 Task: Sort the products in the category "Tofu & Meat Alternatives" by relevance.
Action: Mouse moved to (769, 267)
Screenshot: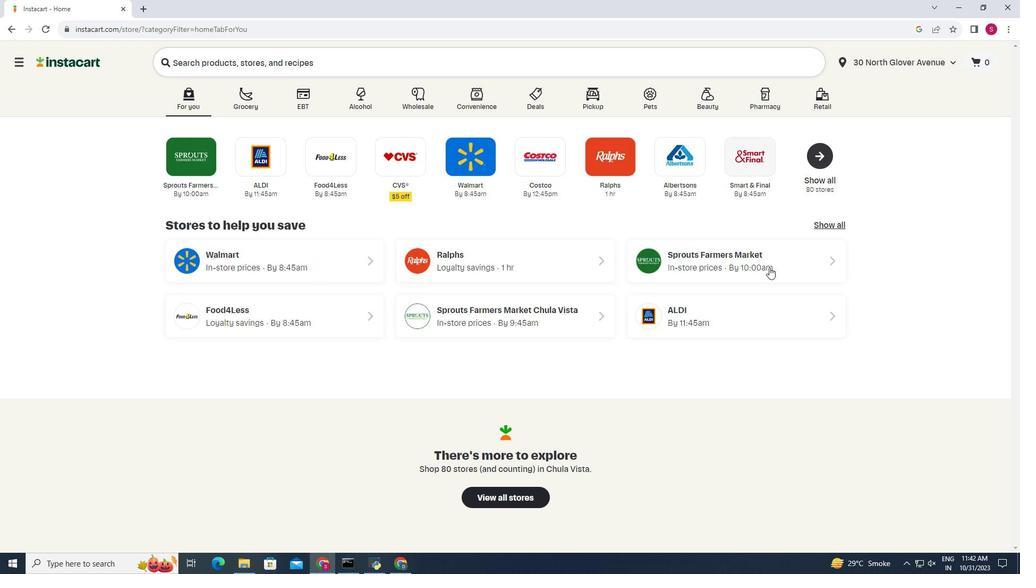 
Action: Mouse pressed left at (769, 267)
Screenshot: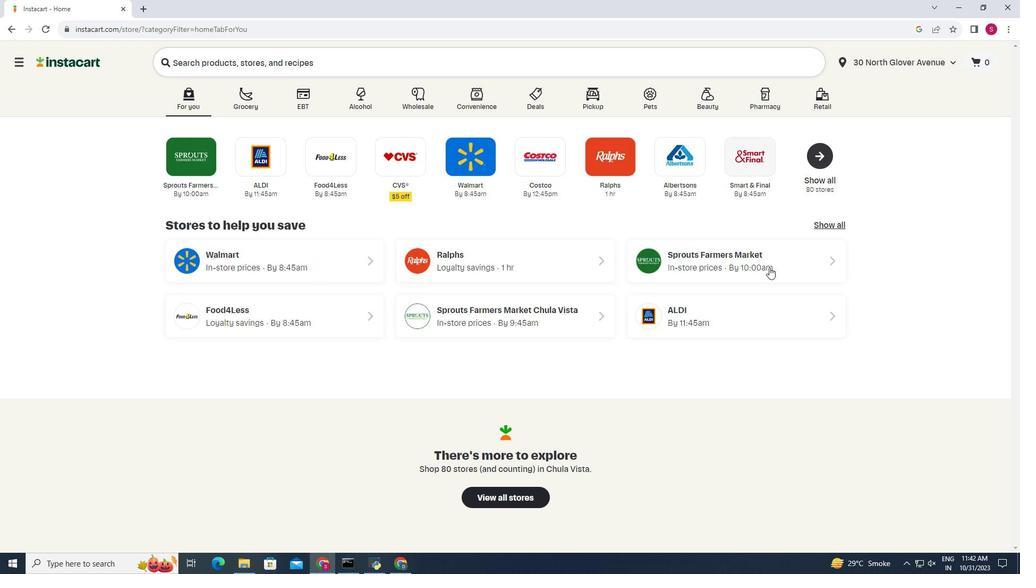 
Action: Mouse moved to (52, 465)
Screenshot: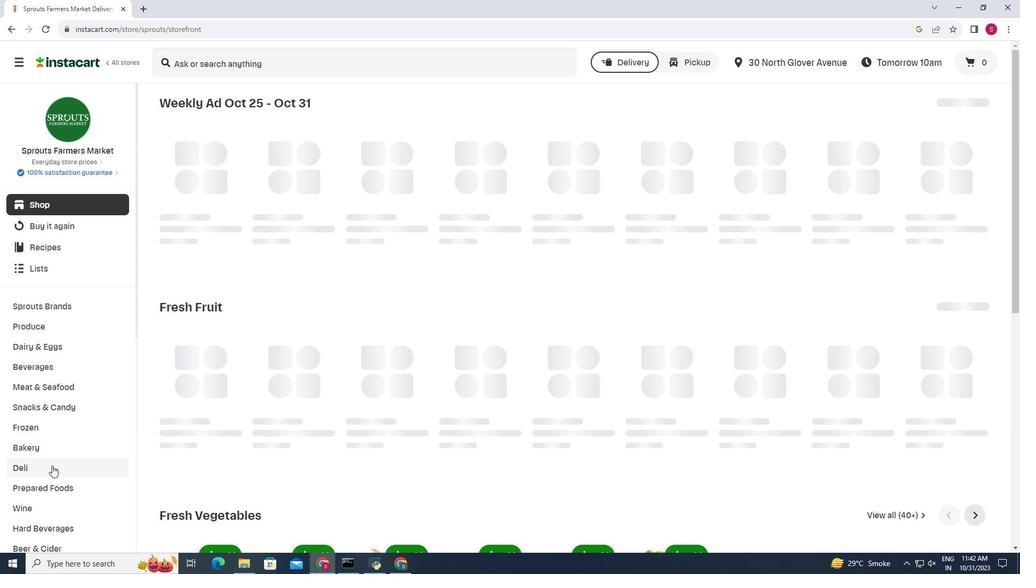 
Action: Mouse pressed left at (52, 465)
Screenshot: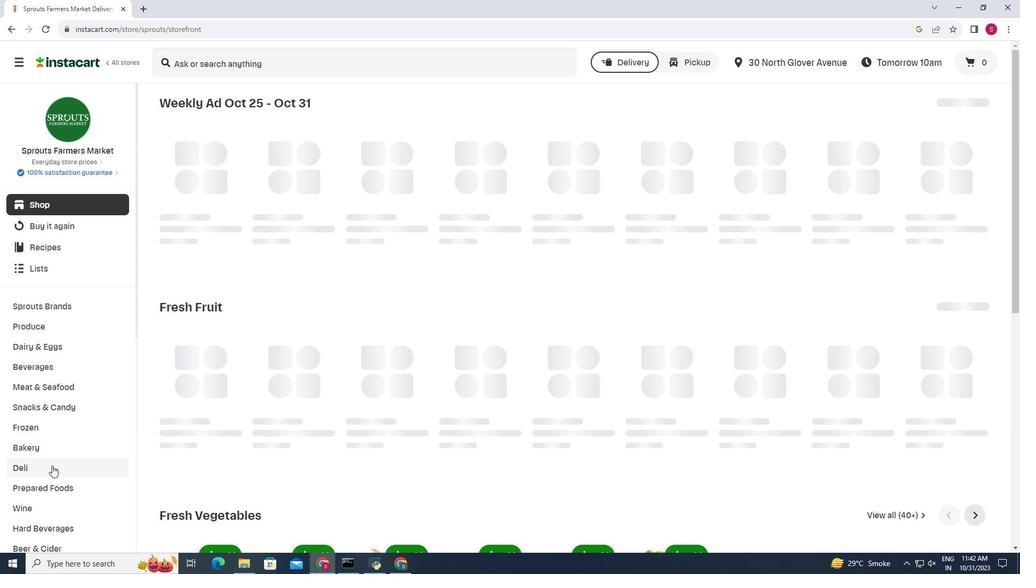 
Action: Mouse moved to (476, 133)
Screenshot: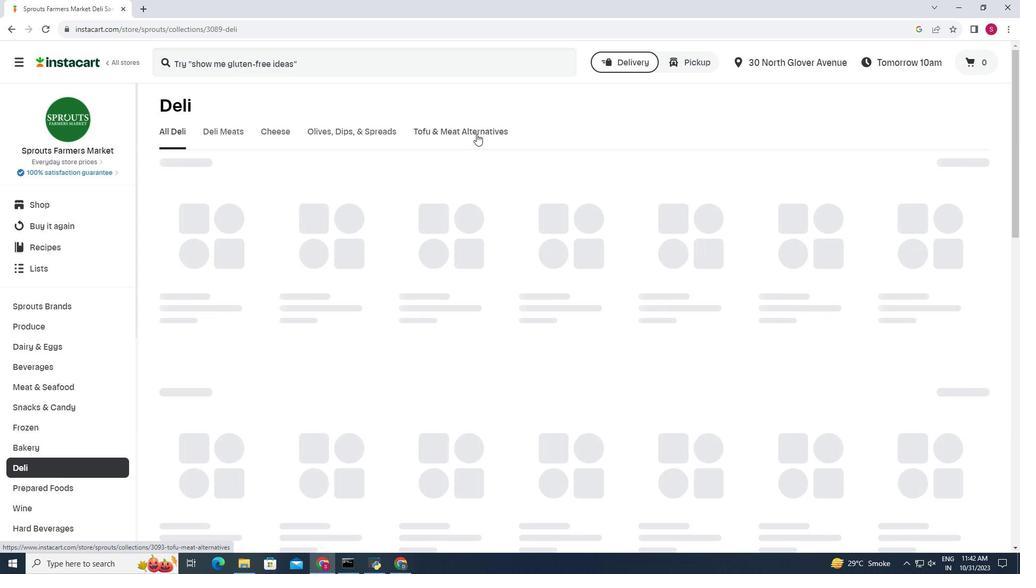 
Action: Mouse pressed left at (476, 133)
Screenshot: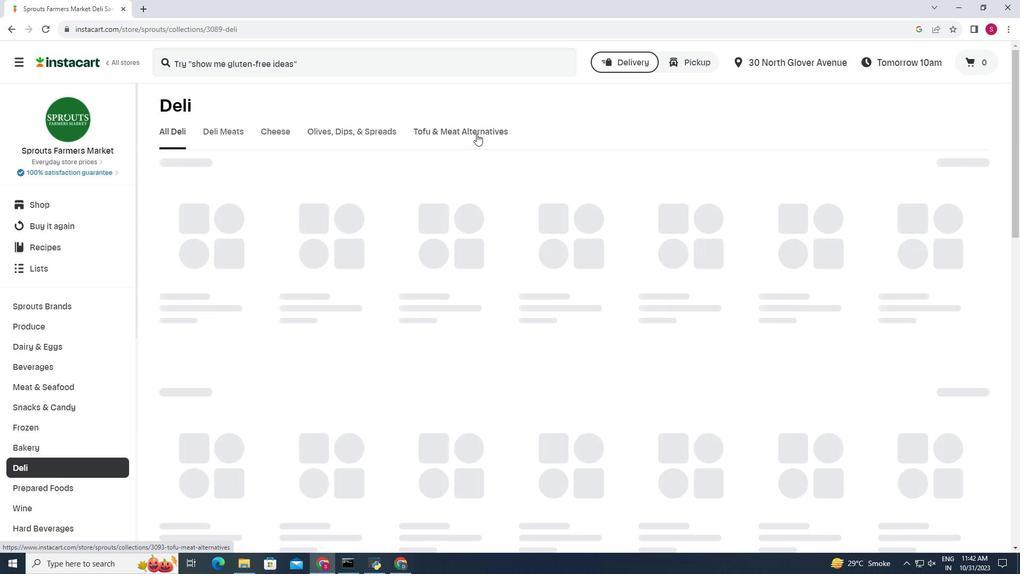 
Action: Mouse moved to (981, 217)
Screenshot: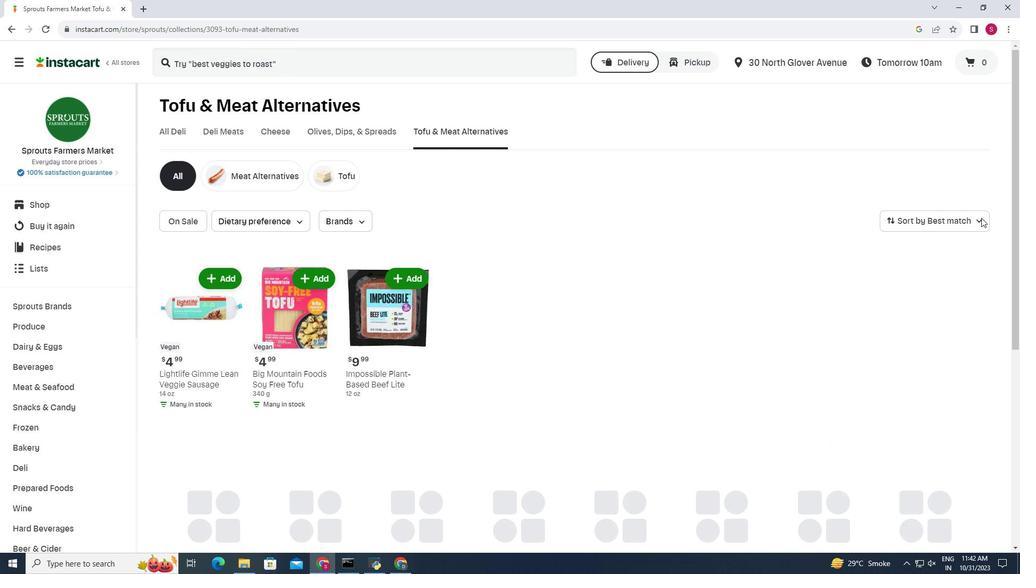 
Action: Mouse pressed left at (981, 217)
Screenshot: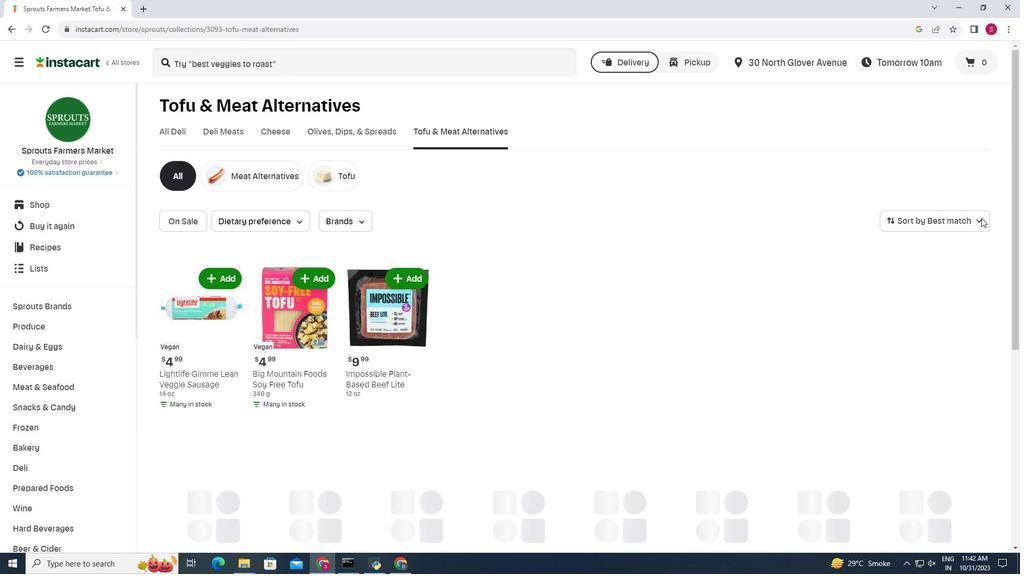 
Action: Mouse moved to (939, 380)
Screenshot: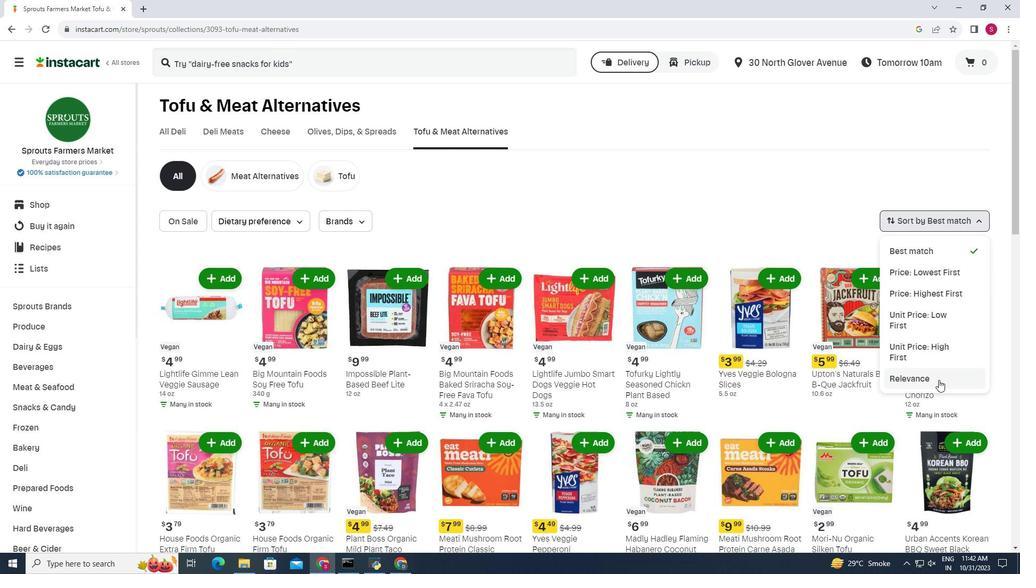 
Action: Mouse pressed left at (939, 380)
Screenshot: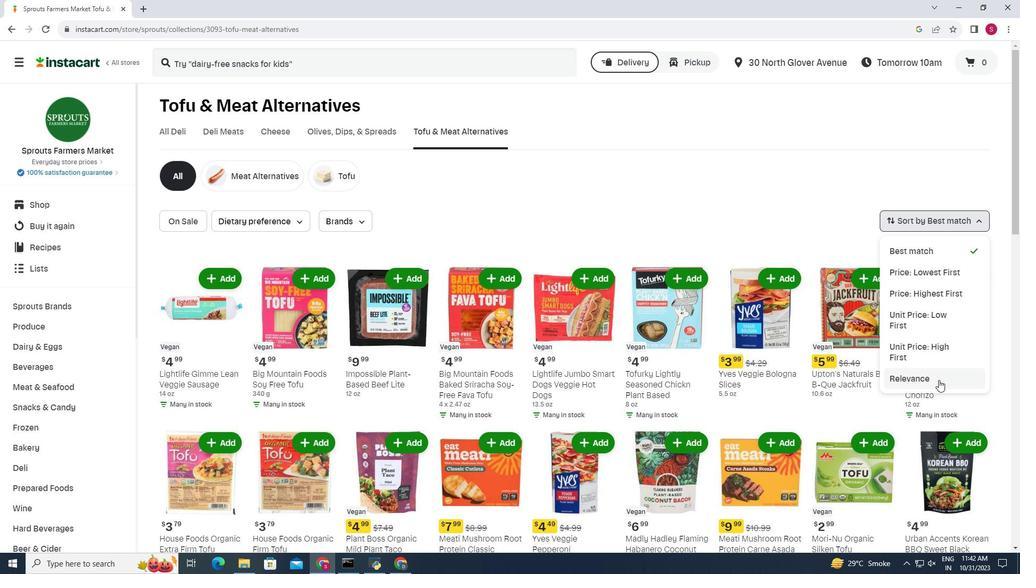 
Action: Mouse moved to (518, 197)
Screenshot: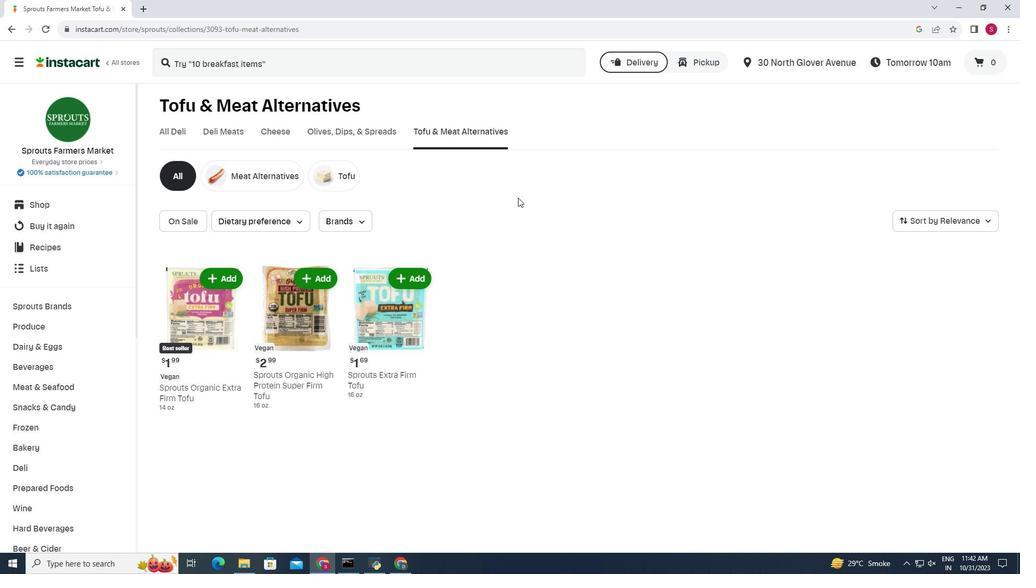 
Action: Mouse scrolled (518, 197) with delta (0, 0)
Screenshot: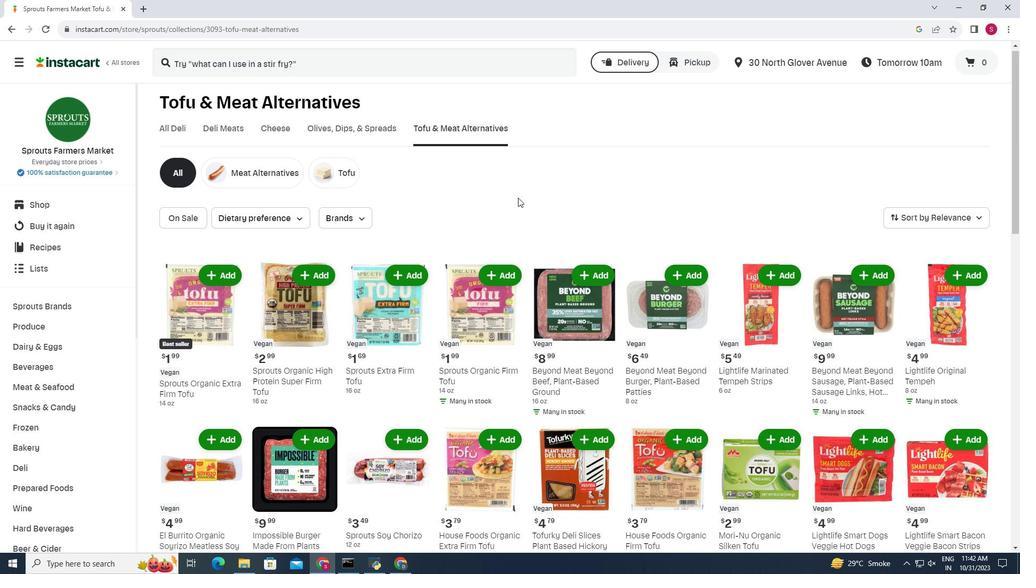 
Action: Mouse scrolled (518, 197) with delta (0, 0)
Screenshot: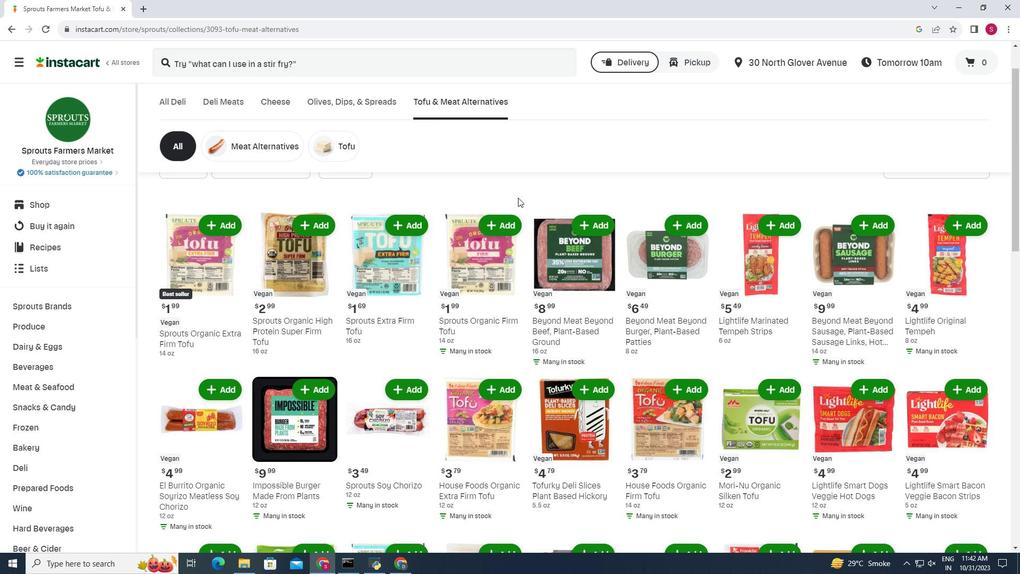 
Action: Mouse scrolled (518, 197) with delta (0, 0)
Screenshot: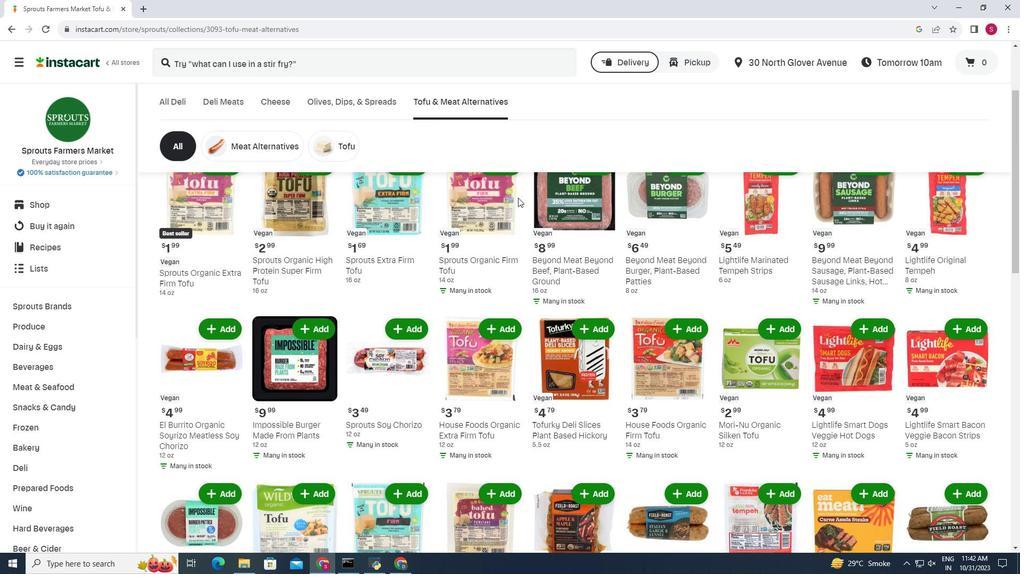 
Action: Mouse scrolled (518, 197) with delta (0, 0)
Screenshot: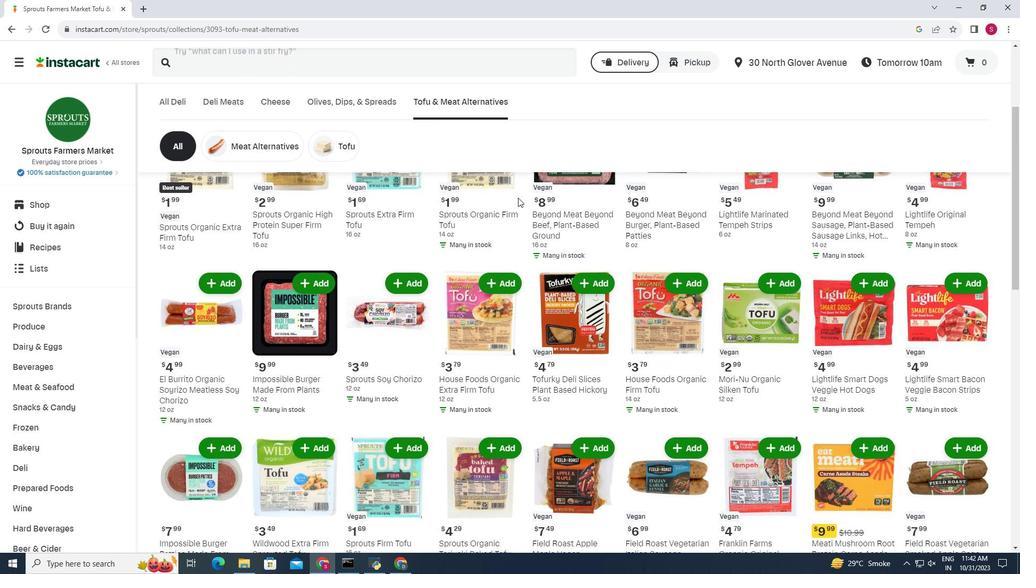 
Action: Mouse moved to (518, 198)
Screenshot: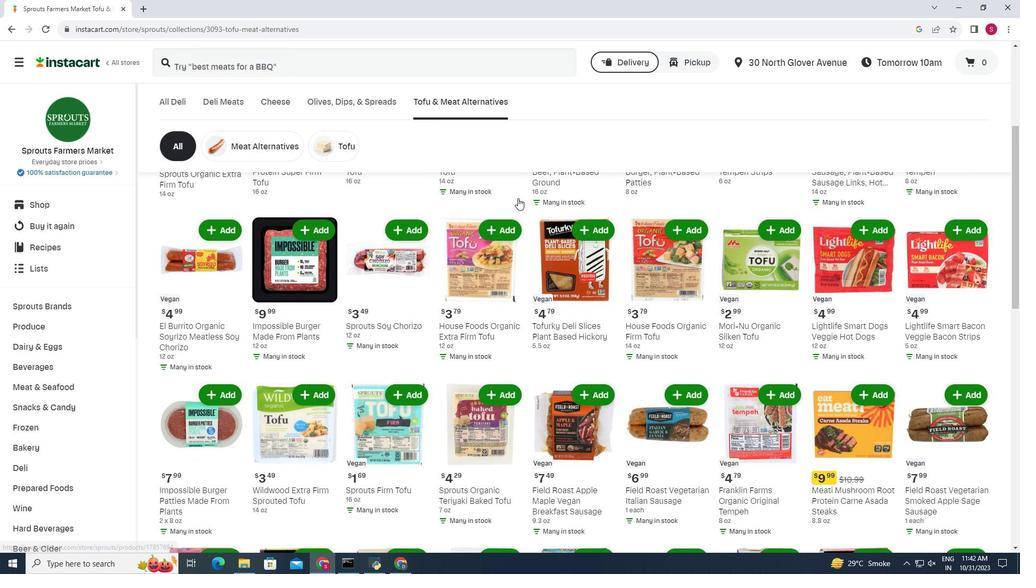 
Action: Mouse scrolled (518, 197) with delta (0, 0)
Screenshot: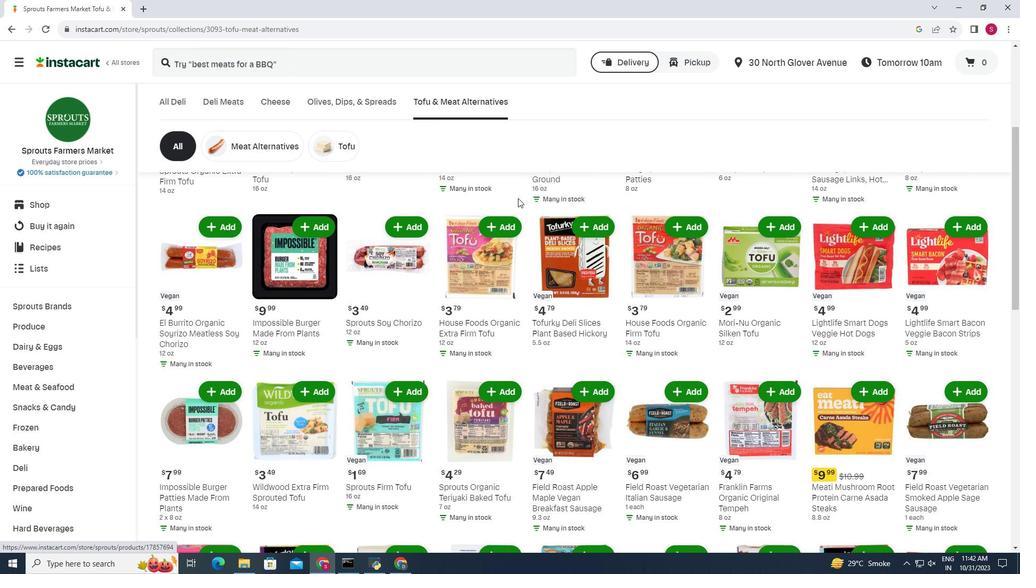 
Action: Mouse scrolled (518, 197) with delta (0, 0)
Screenshot: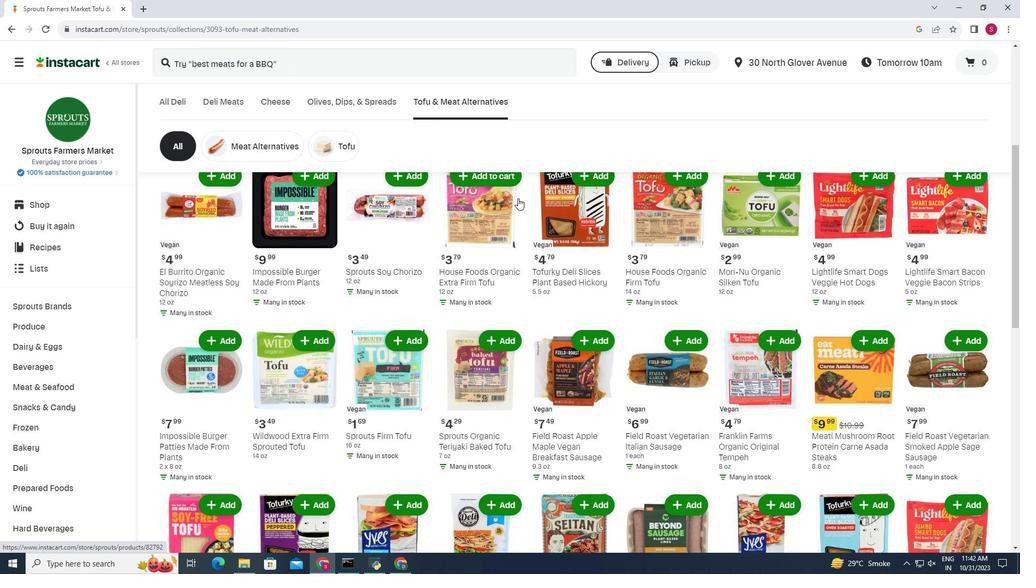 
Action: Mouse scrolled (518, 197) with delta (0, 0)
Screenshot: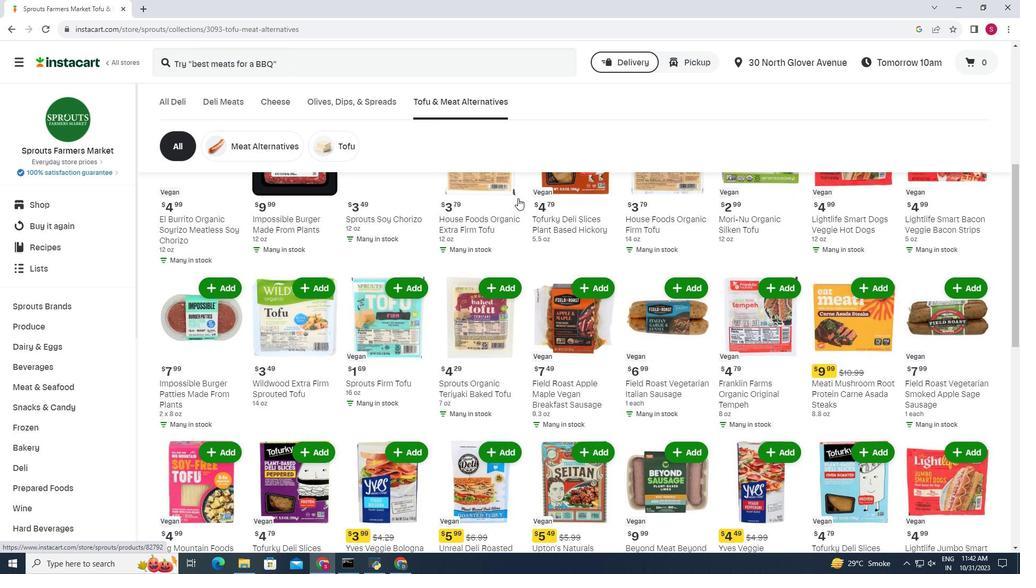 
Action: Mouse moved to (518, 198)
Screenshot: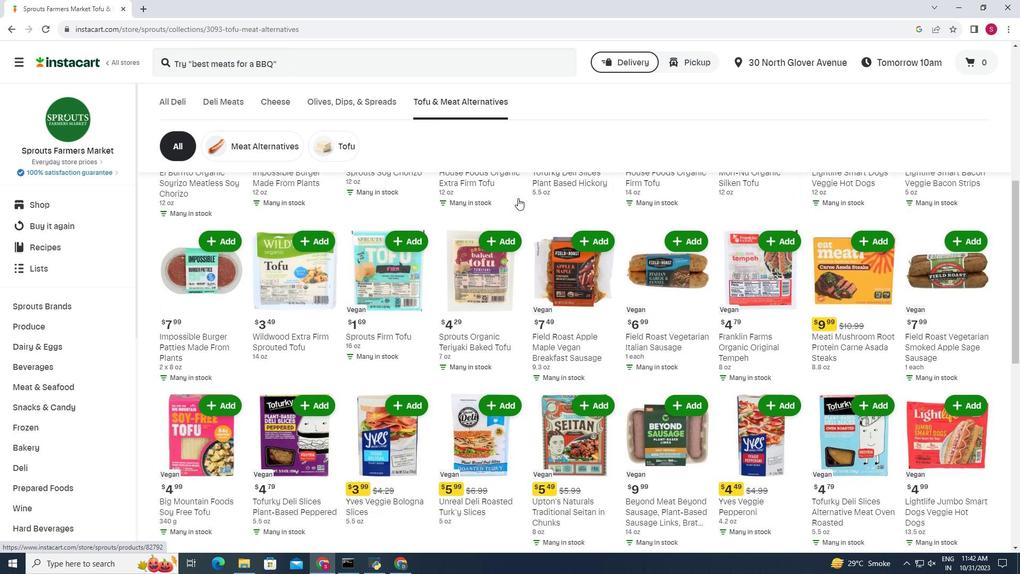 
Action: Mouse scrolled (518, 197) with delta (0, 0)
Screenshot: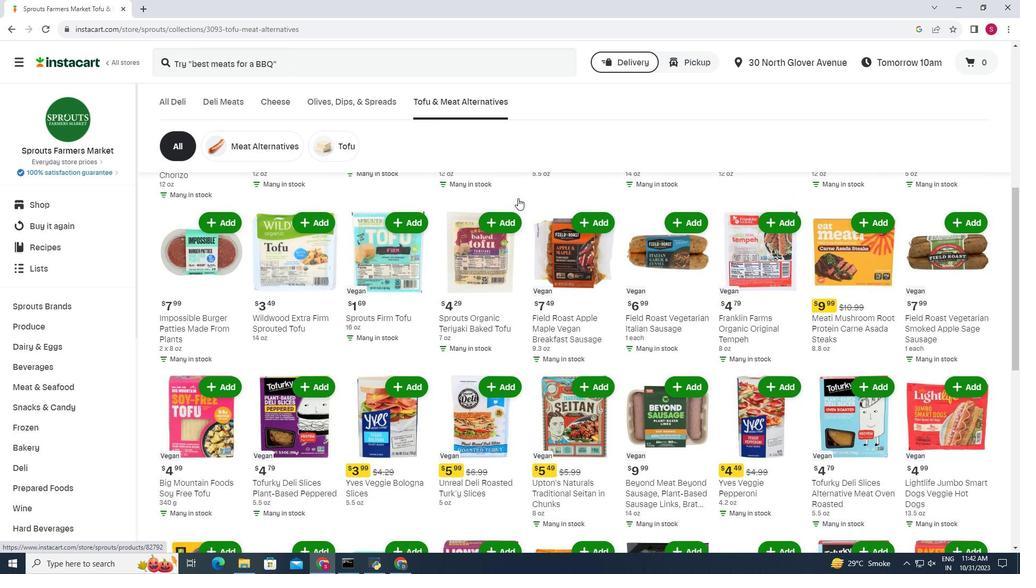 
Action: Mouse scrolled (518, 197) with delta (0, 0)
Screenshot: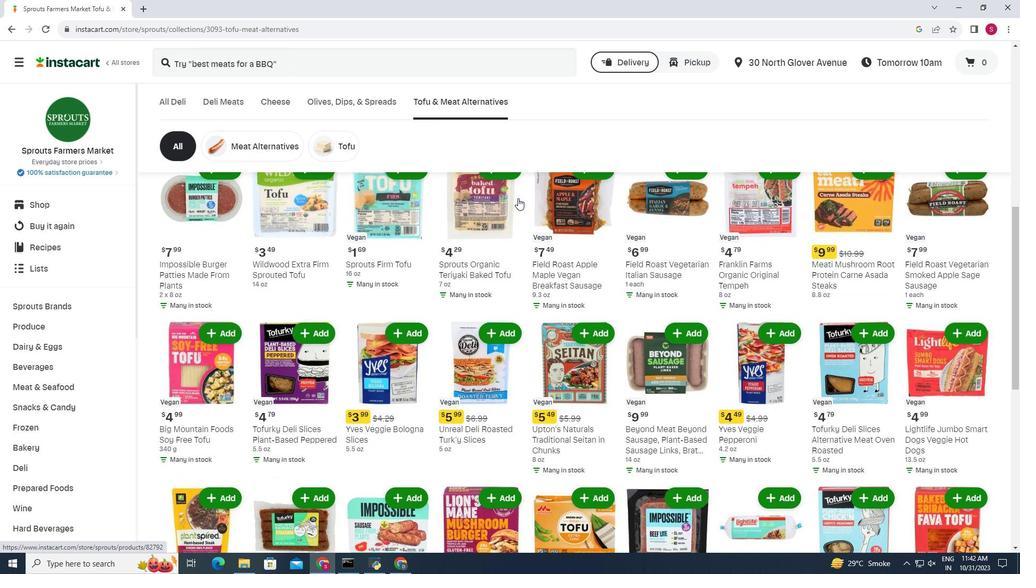 
Action: Mouse scrolled (518, 197) with delta (0, 0)
Screenshot: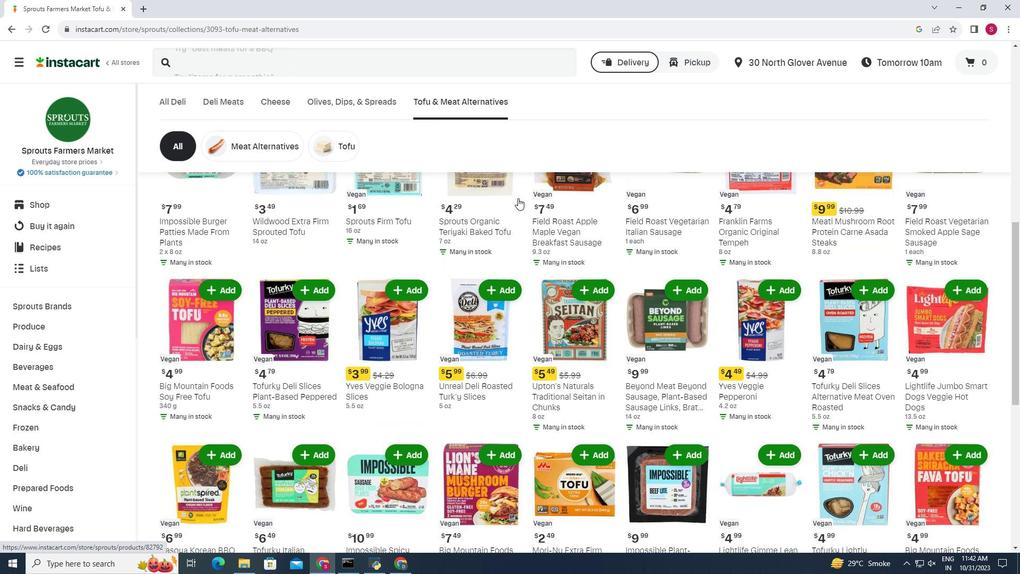 
Action: Mouse scrolled (518, 197) with delta (0, 0)
Screenshot: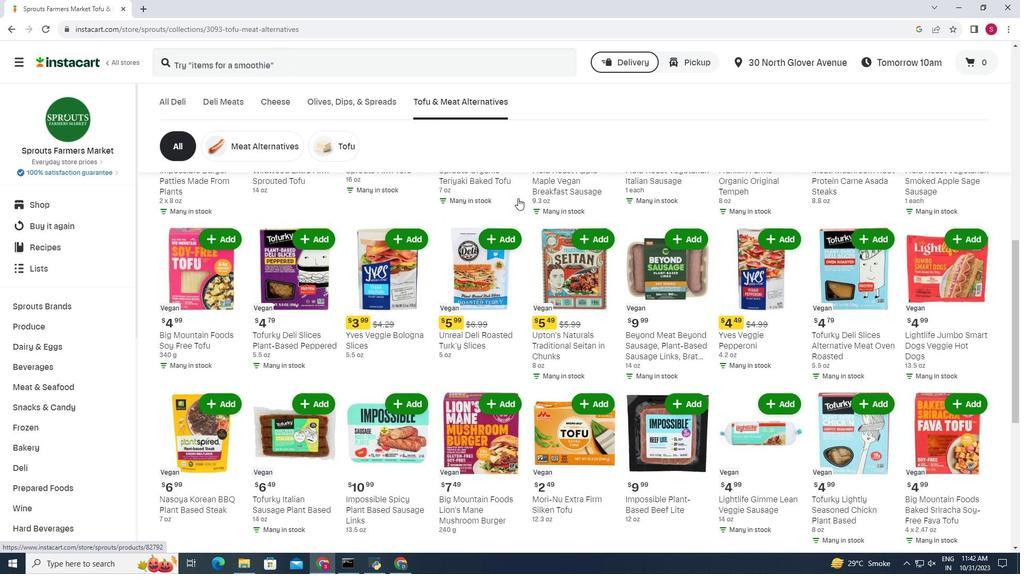 
Action: Mouse scrolled (518, 197) with delta (0, 0)
Screenshot: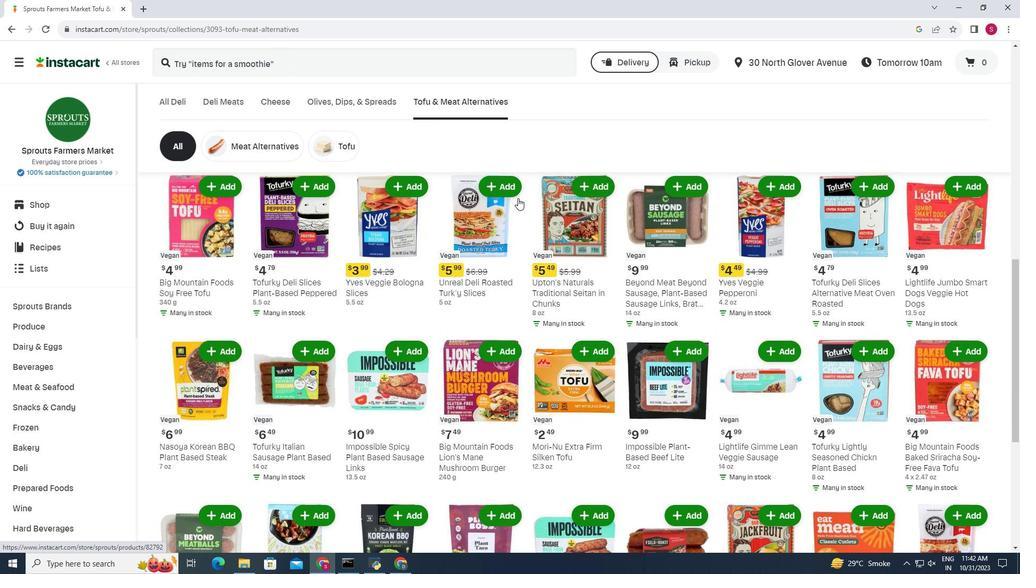 
Action: Mouse scrolled (518, 197) with delta (0, 0)
Screenshot: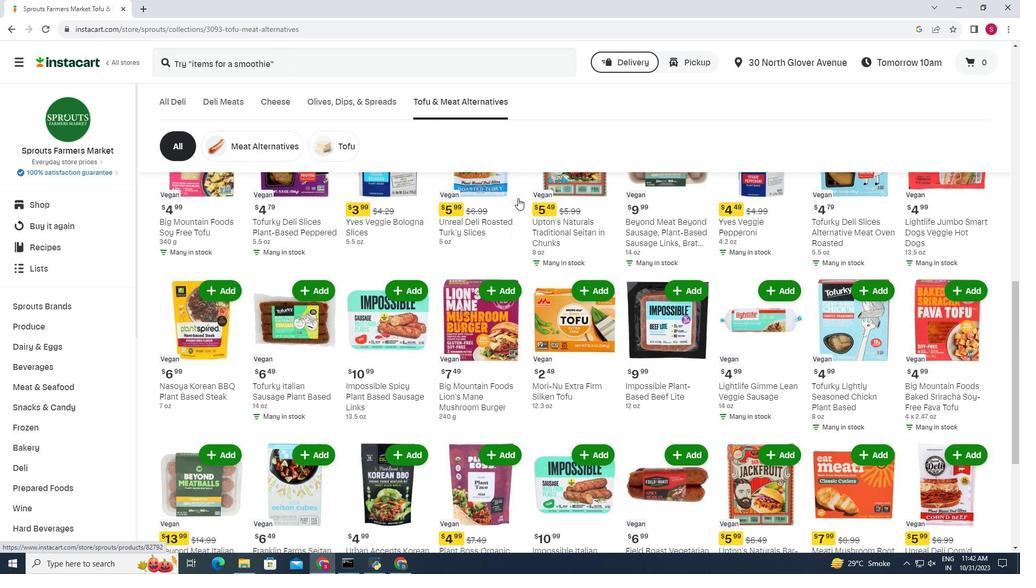
Action: Mouse scrolled (518, 197) with delta (0, 0)
Screenshot: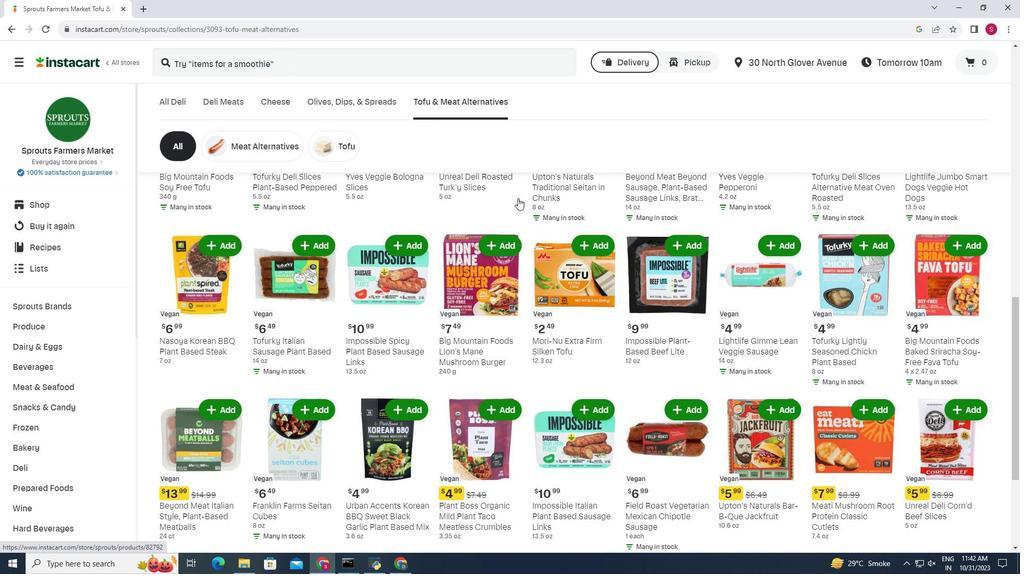 
Action: Mouse scrolled (518, 197) with delta (0, 0)
Screenshot: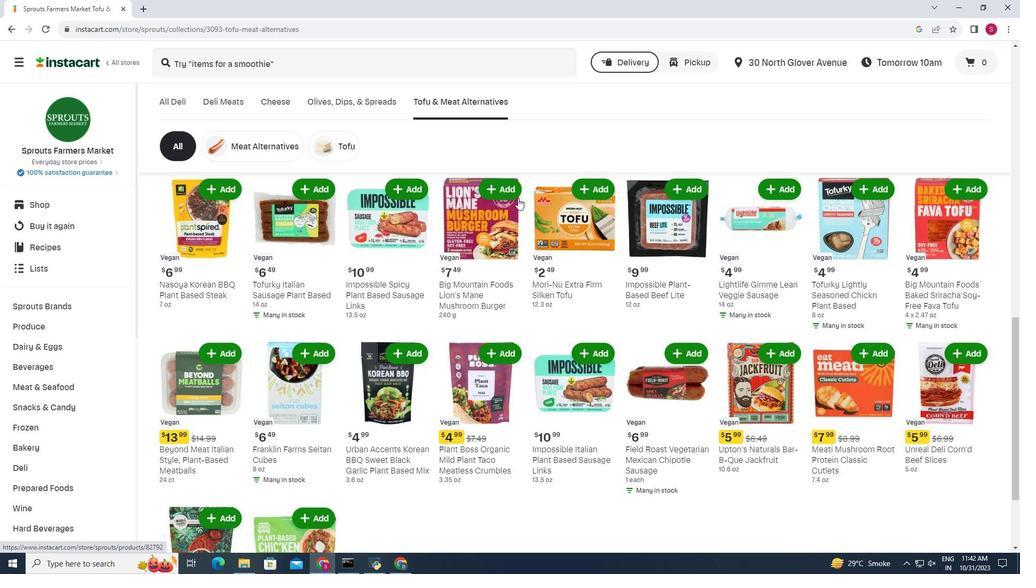 
Action: Mouse scrolled (518, 197) with delta (0, 0)
Screenshot: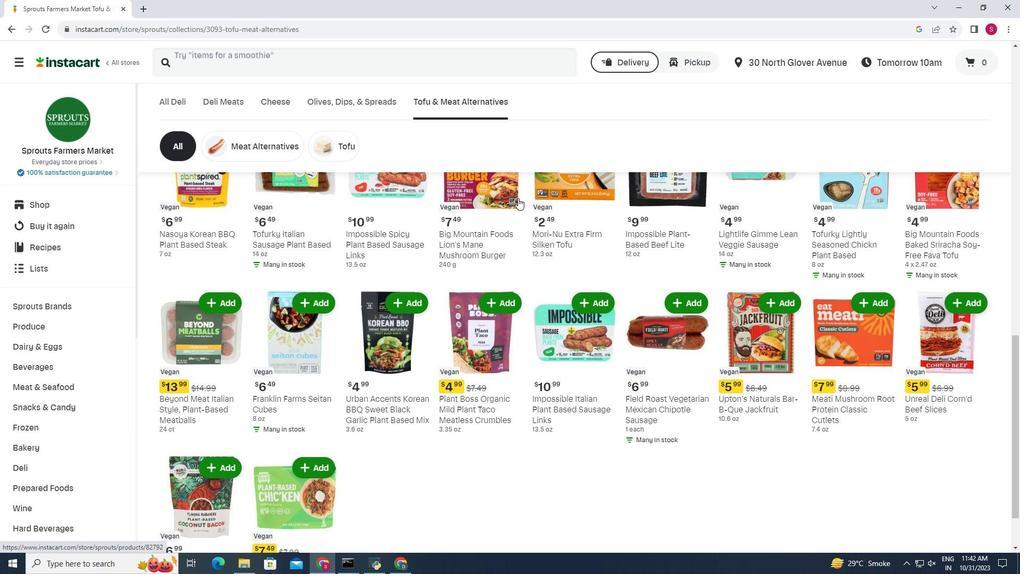 
Action: Mouse scrolled (518, 197) with delta (0, 0)
Screenshot: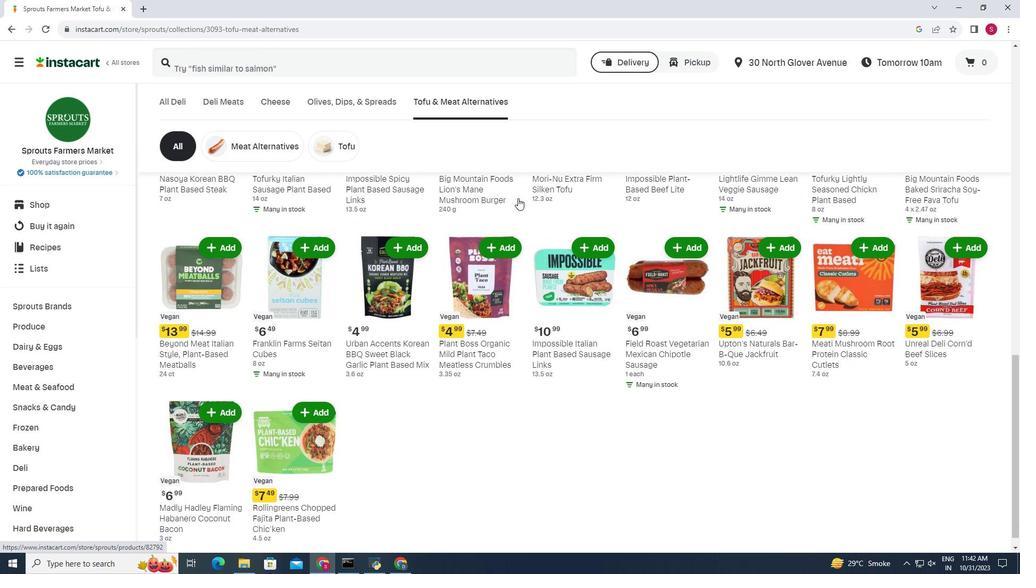 
Action: Mouse scrolled (518, 197) with delta (0, 0)
Screenshot: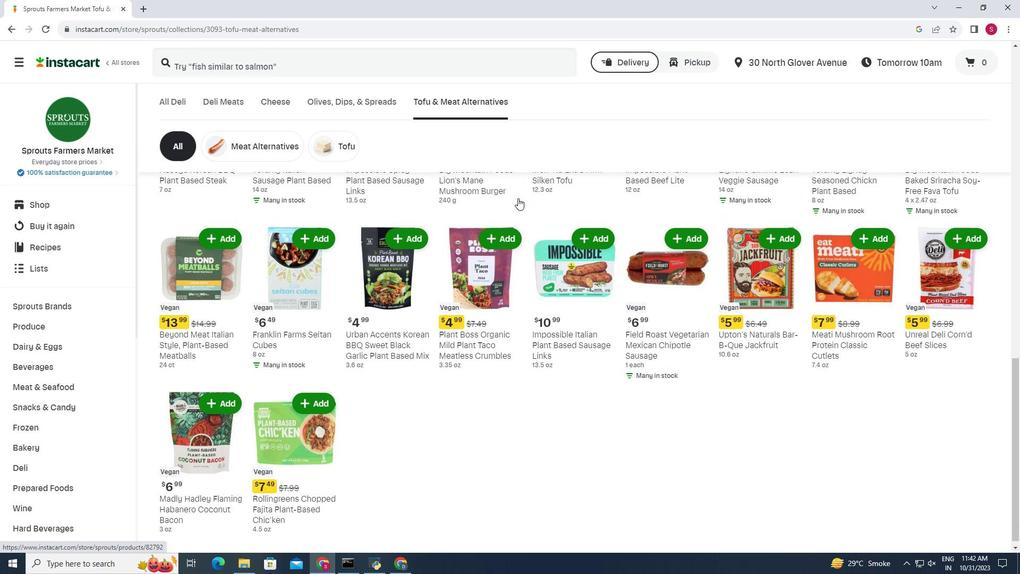 
Action: Mouse scrolled (518, 197) with delta (0, 0)
Screenshot: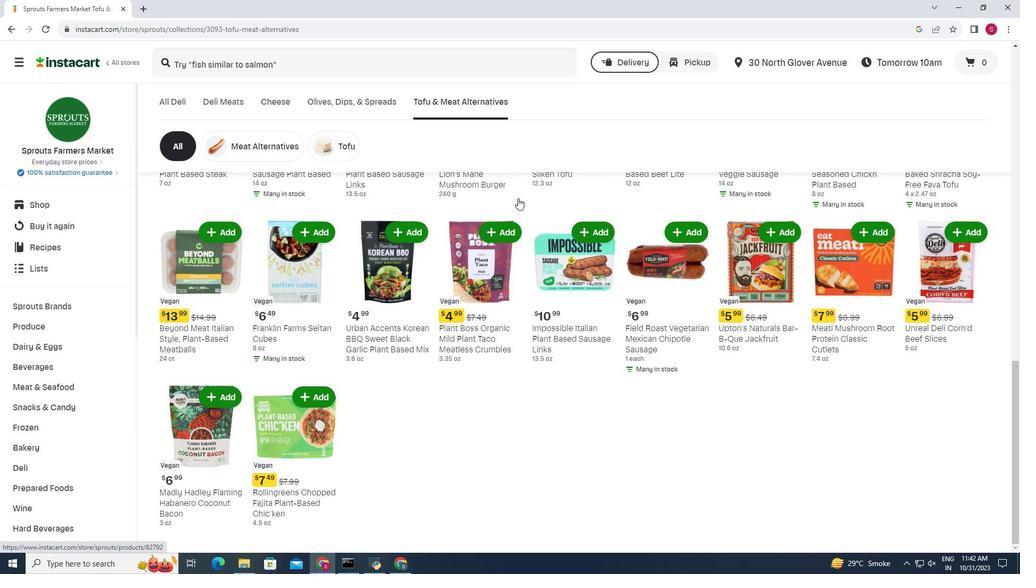 
Action: Mouse scrolled (518, 197) with delta (0, 0)
Screenshot: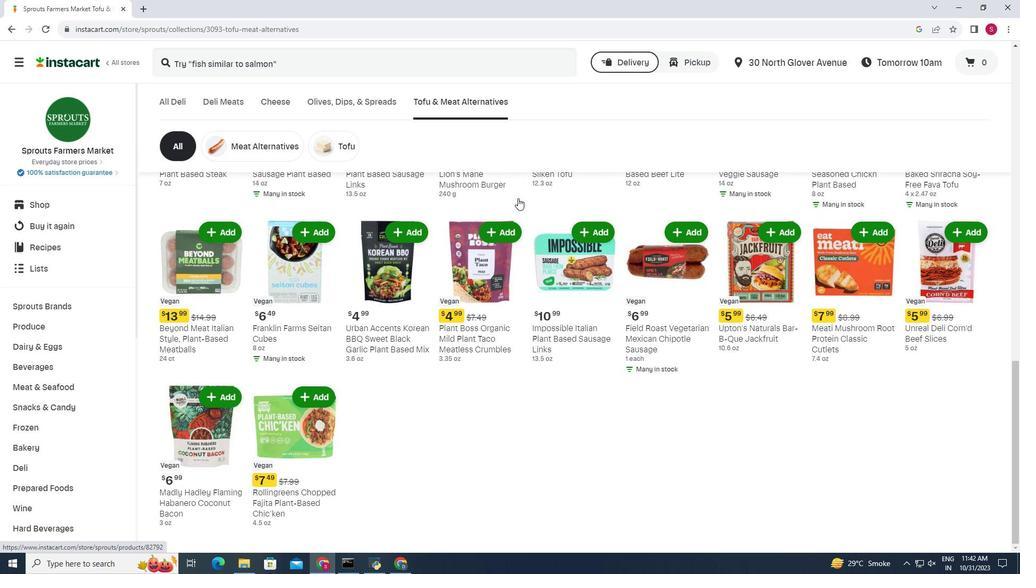 
